 Task: In the Contact  KingLayla@faurecia.com, Add note: 'Add a note to conduct a competitive analysis of key competitors.'. Mark checkbox to create task to follow up ': In 2 weeks'. Create task, with  description: Follow up on Payment, Add due date: Tomorrow; Add reminder: 30 Minutes before. Set Priority Medium and add note: Review the attached proposal. Logged in from softage.1@softage.net
Action: Mouse moved to (71, 51)
Screenshot: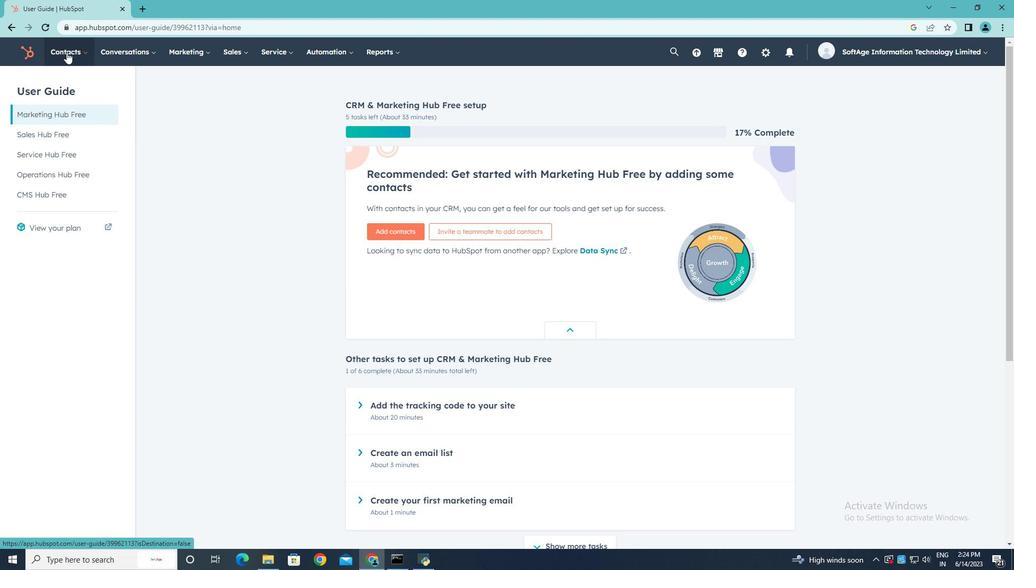 
Action: Mouse pressed left at (71, 51)
Screenshot: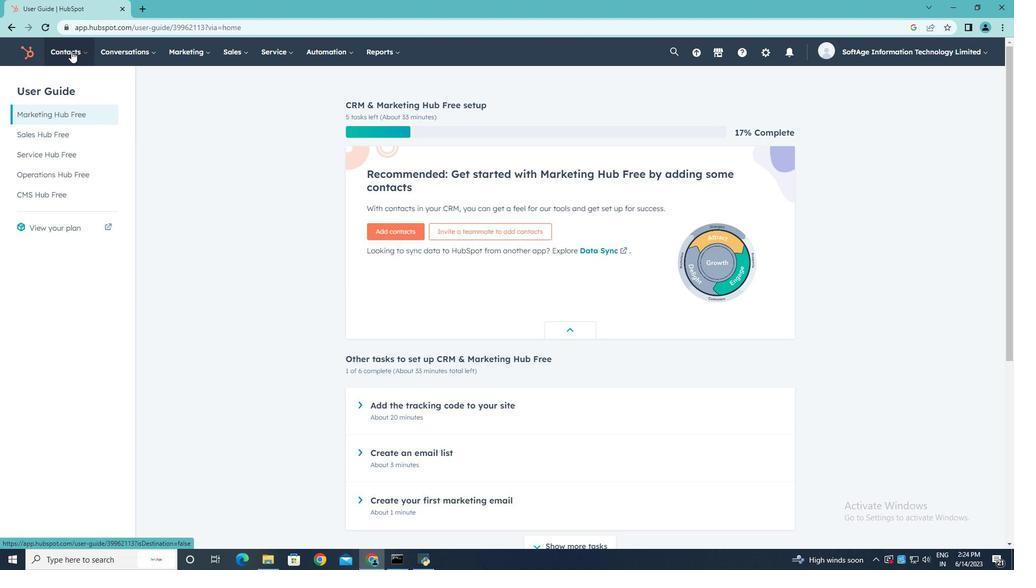 
Action: Mouse moved to (74, 87)
Screenshot: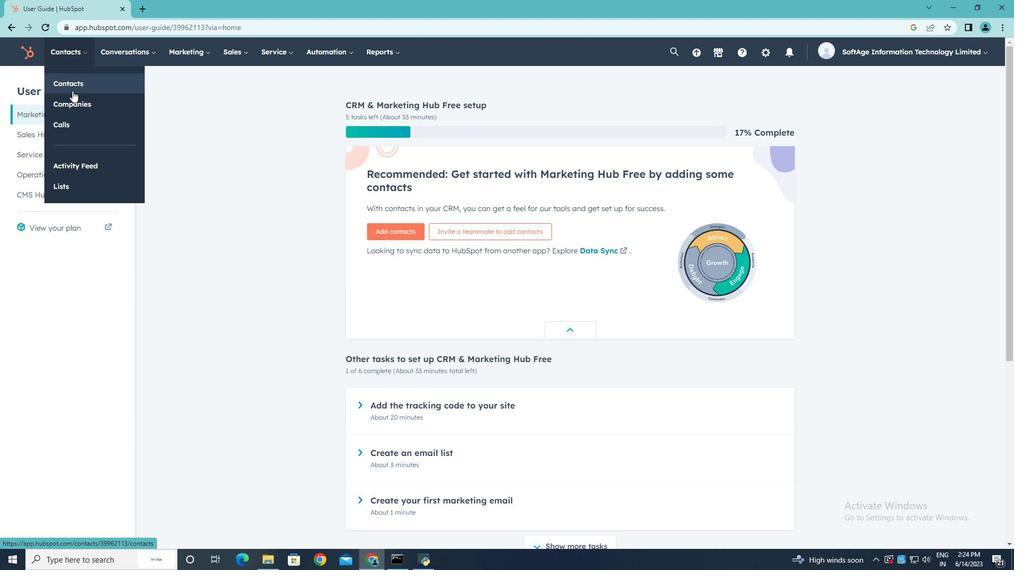 
Action: Mouse pressed left at (74, 87)
Screenshot: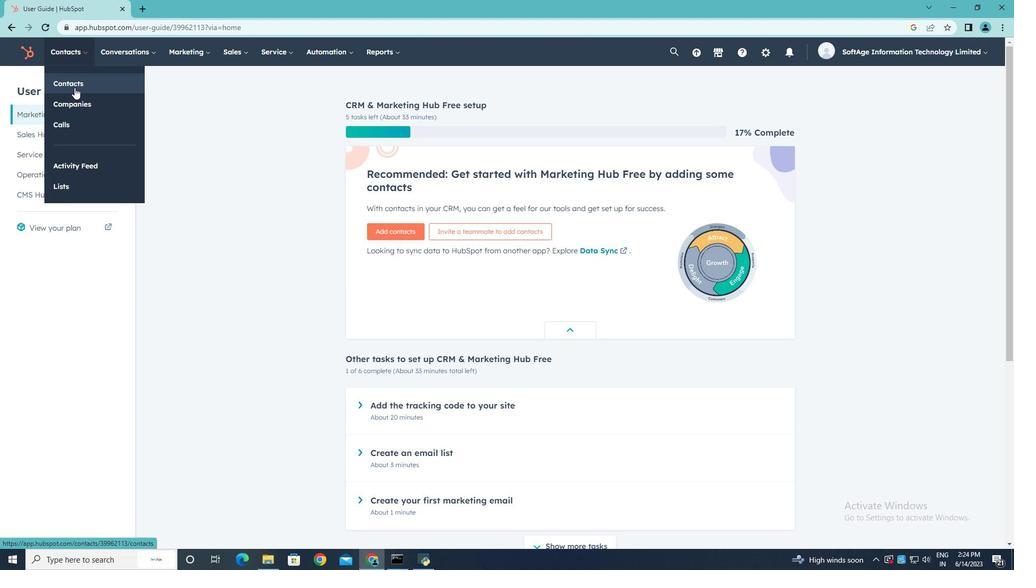 
Action: Mouse moved to (76, 173)
Screenshot: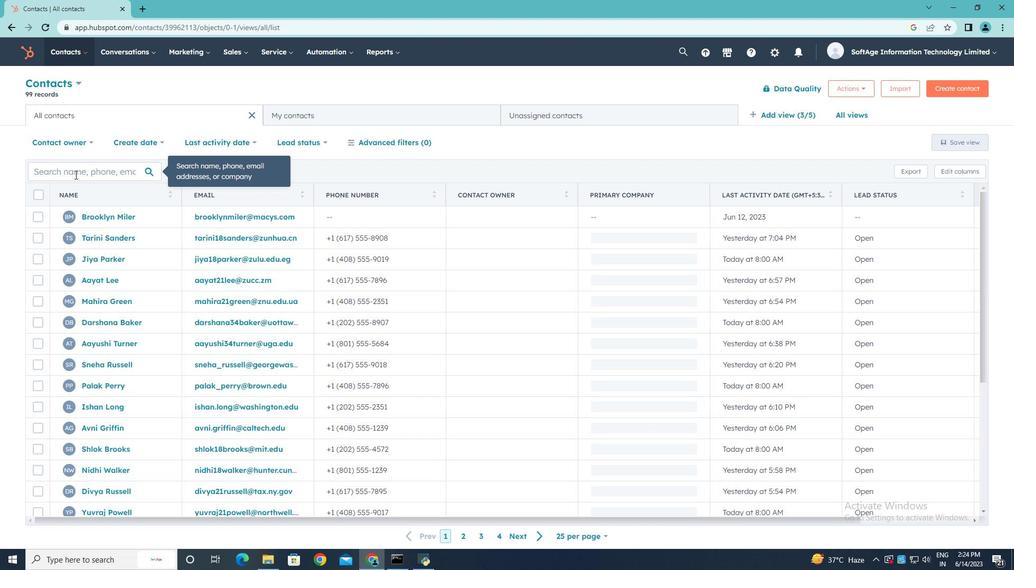 
Action: Mouse pressed left at (76, 173)
Screenshot: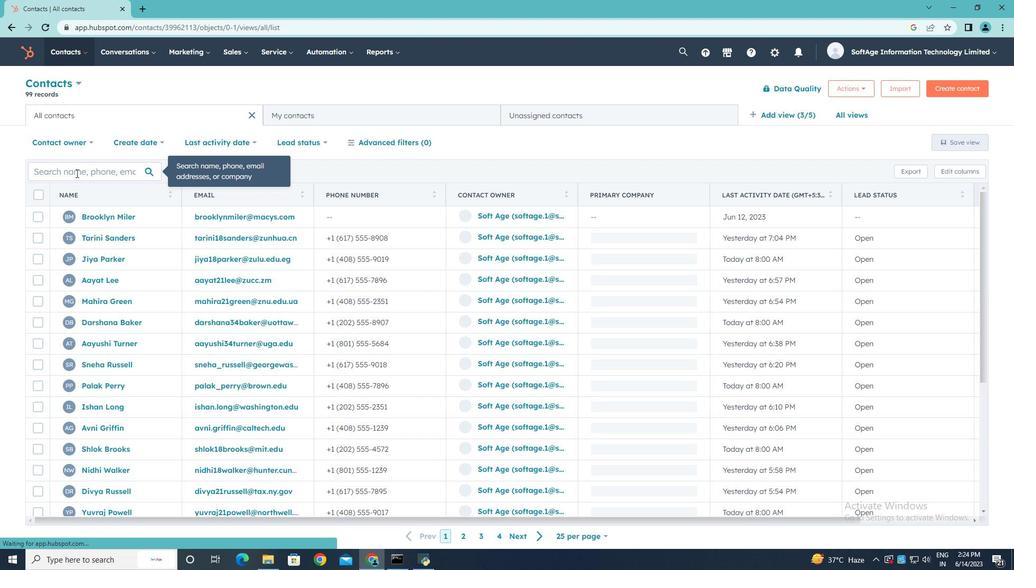 
Action: Mouse moved to (74, 173)
Screenshot: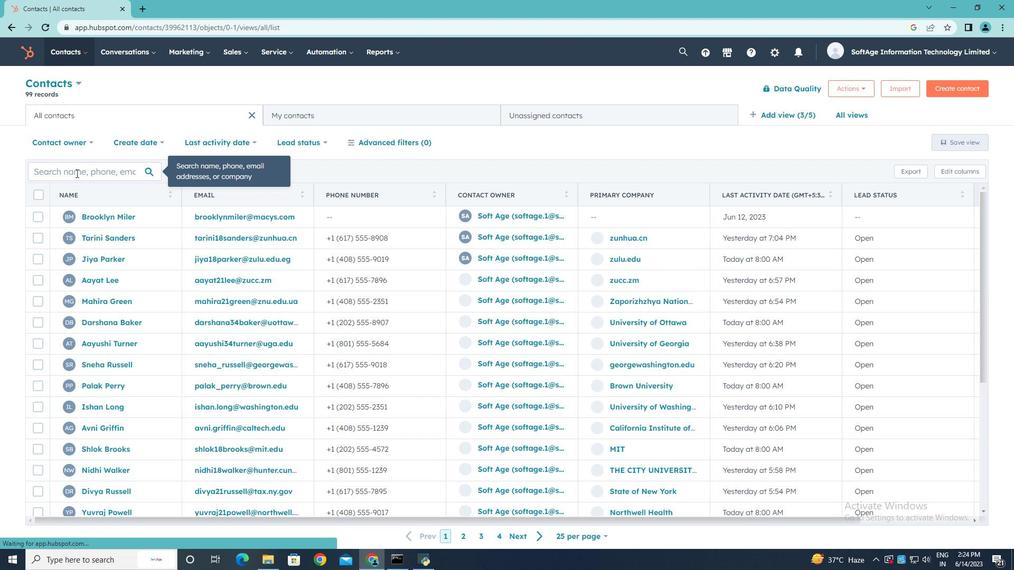 
Action: Key pressed <Key.shift><Key.shift>King<Key.shift>Layla<Key.shift><Key.shift><Key.shift><Key.shift><Key.shift>@faurecia.com
Screenshot: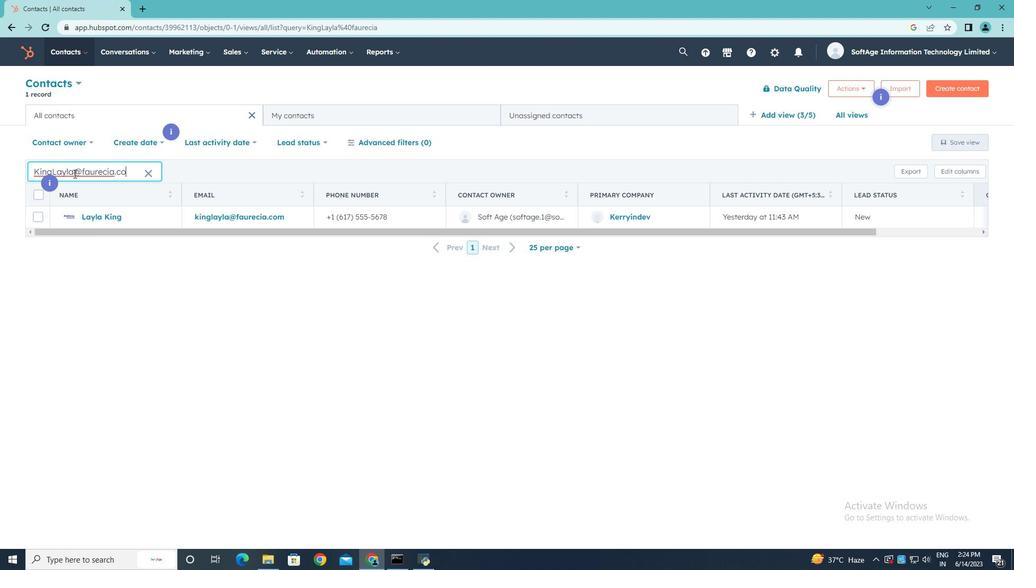 
Action: Mouse moved to (93, 218)
Screenshot: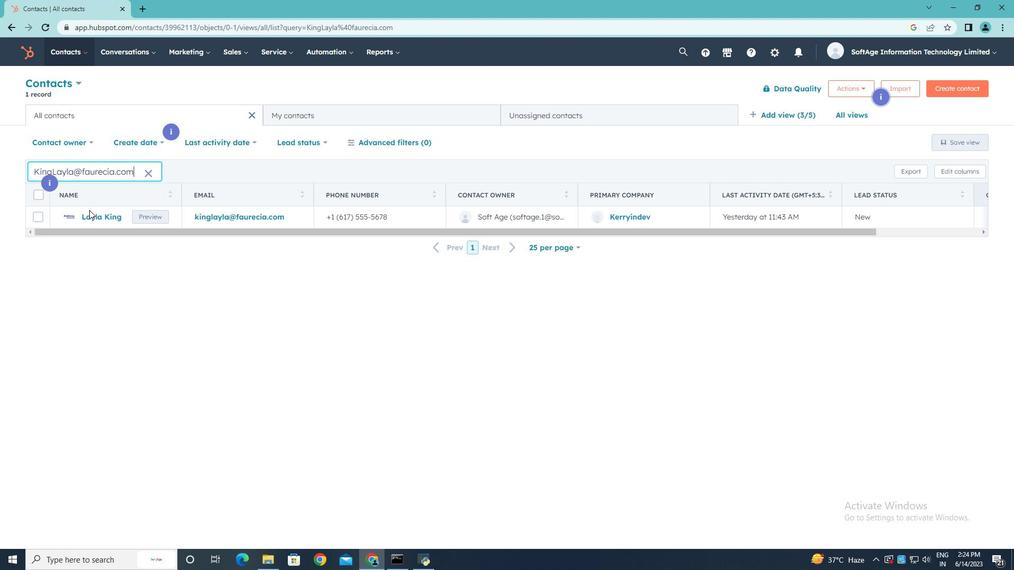 
Action: Mouse pressed left at (93, 218)
Screenshot: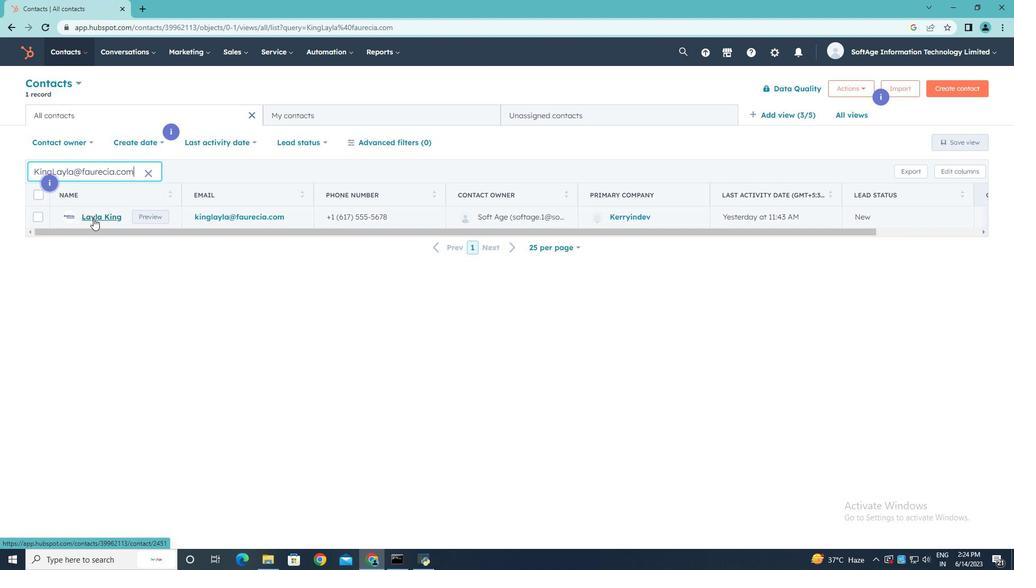 
Action: Mouse moved to (38, 177)
Screenshot: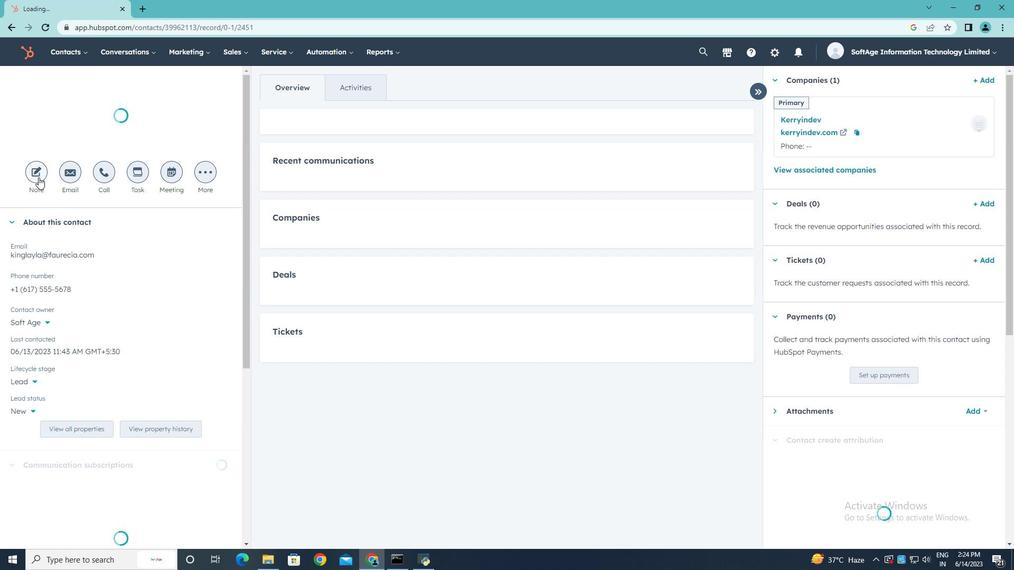 
Action: Mouse pressed left at (38, 177)
Screenshot: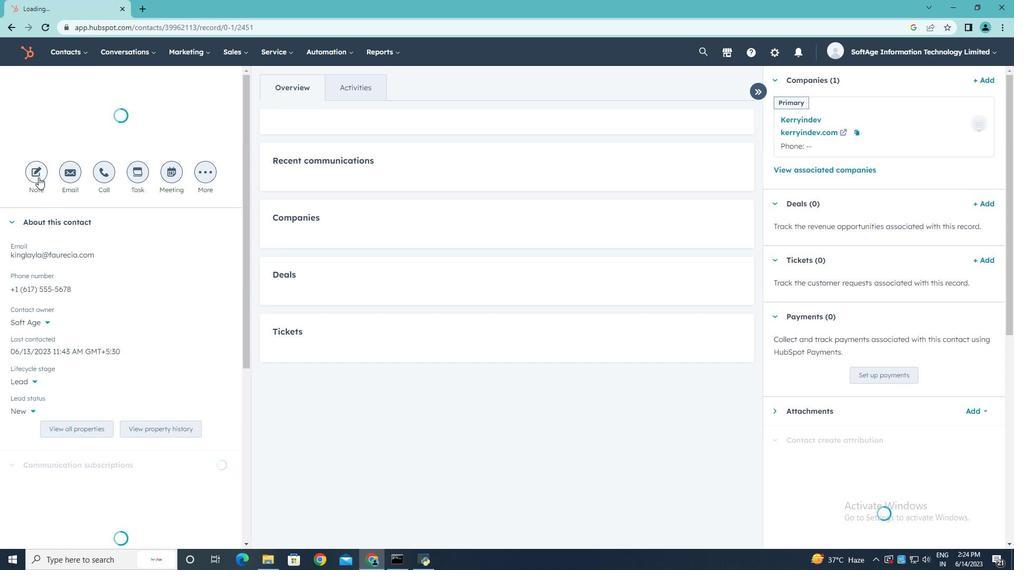 
Action: Key pressed <Key.shift><Key.shift>Ass<Key.backspace><Key.backspace>dd<Key.space>a<Key.space>note<Key.space>to<Key.space>conduct<Key.space>a<Key.space>cpmper<Key.backspace>titive<Key.space><Key.left><Key.left><Key.left><Key.left><Key.left><Key.left><Key.left><Key.left><Key.left><Key.left><Key.backspace>o<Key.down>analysis<Key.space>of<Key.space>key<Key.space>competitors.
Screenshot: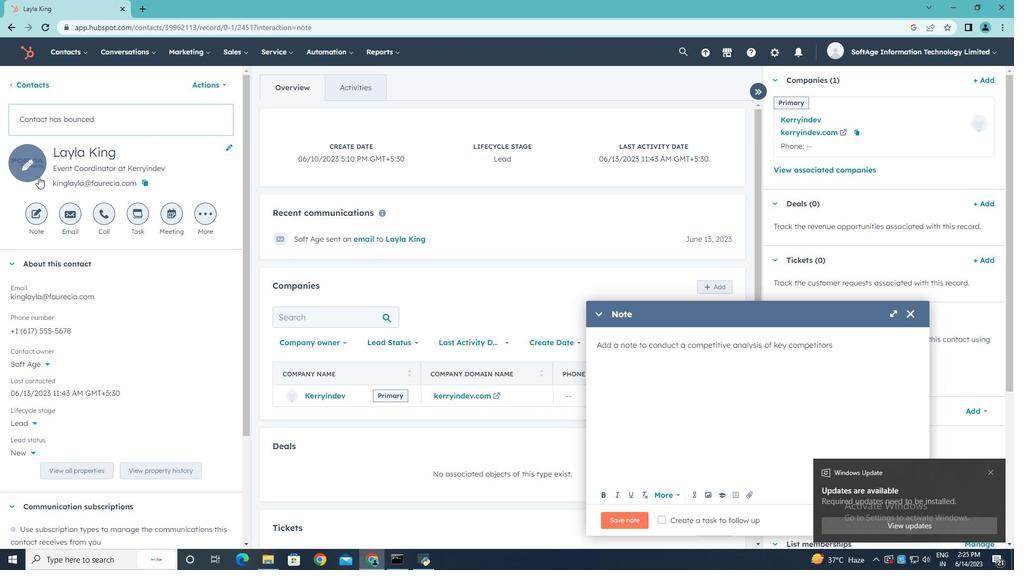 
Action: Mouse moved to (662, 522)
Screenshot: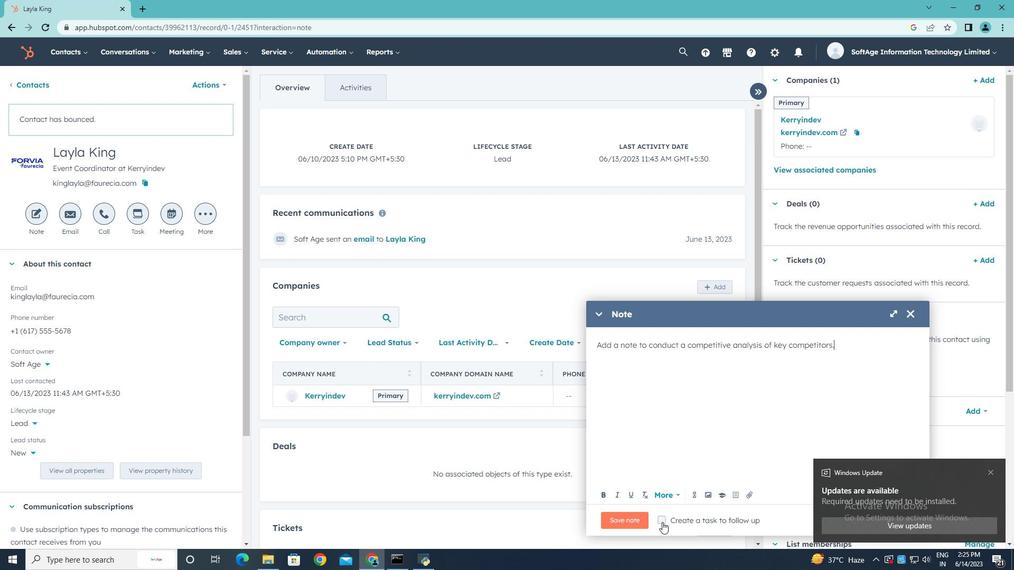
Action: Mouse pressed left at (662, 522)
Screenshot: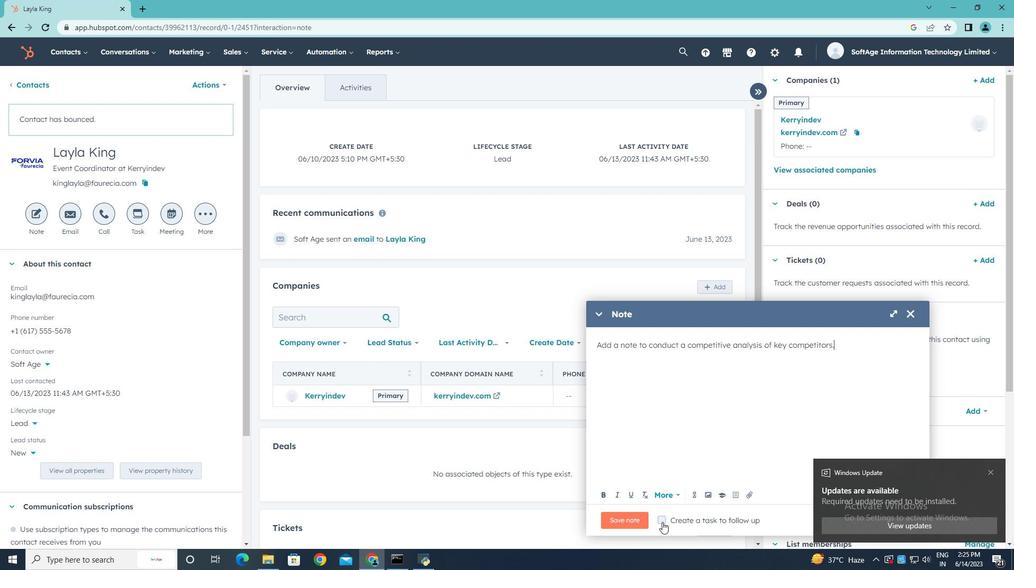 
Action: Mouse moved to (990, 469)
Screenshot: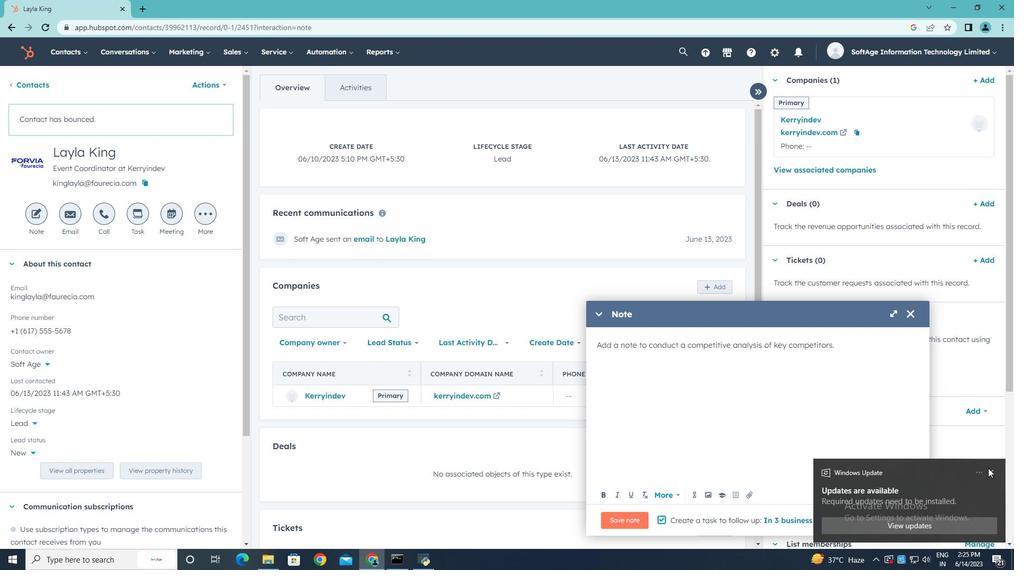 
Action: Mouse pressed left at (990, 469)
Screenshot: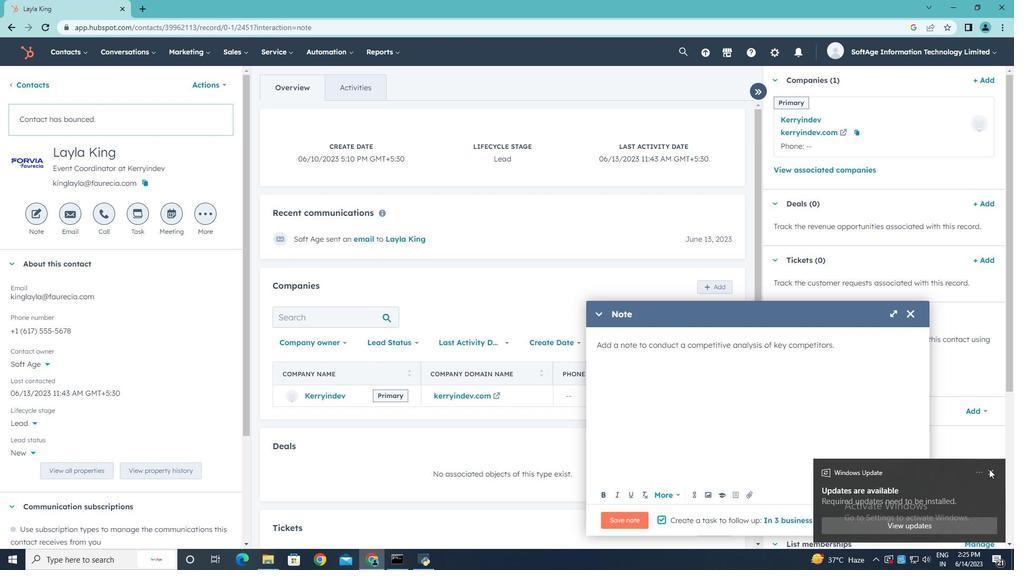 
Action: Mouse moved to (871, 518)
Screenshot: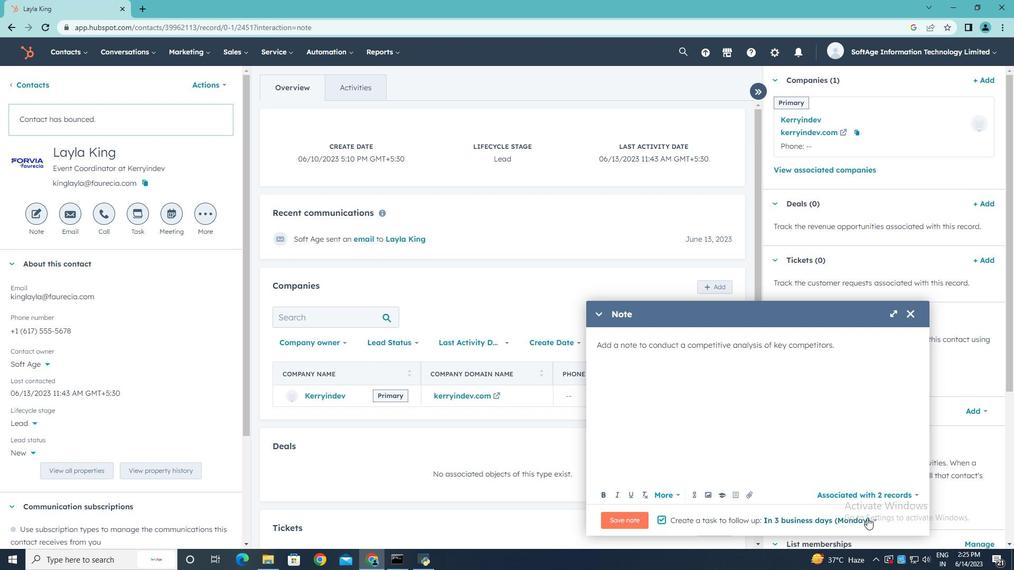 
Action: Mouse pressed left at (871, 518)
Screenshot: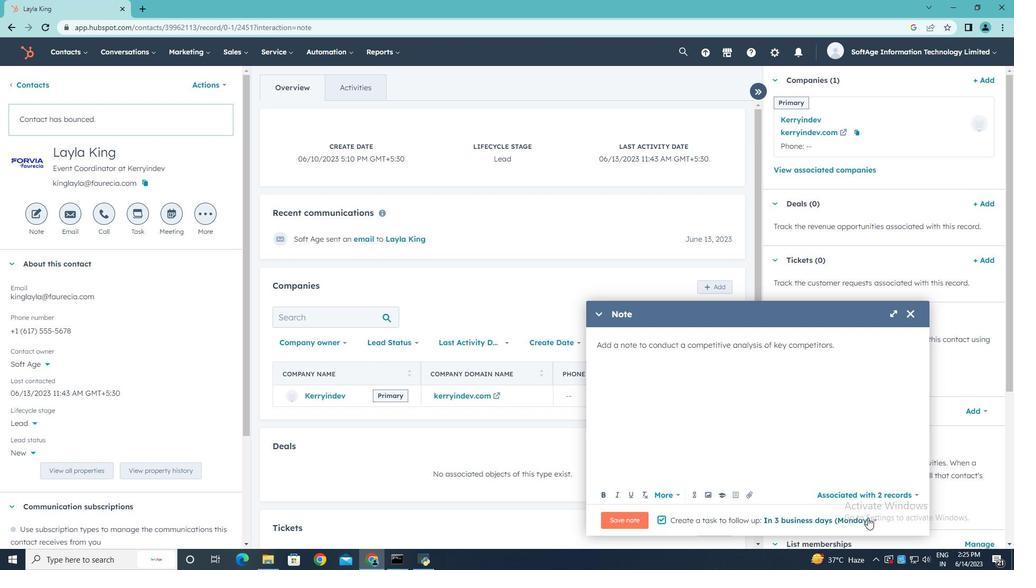 
Action: Mouse moved to (846, 463)
Screenshot: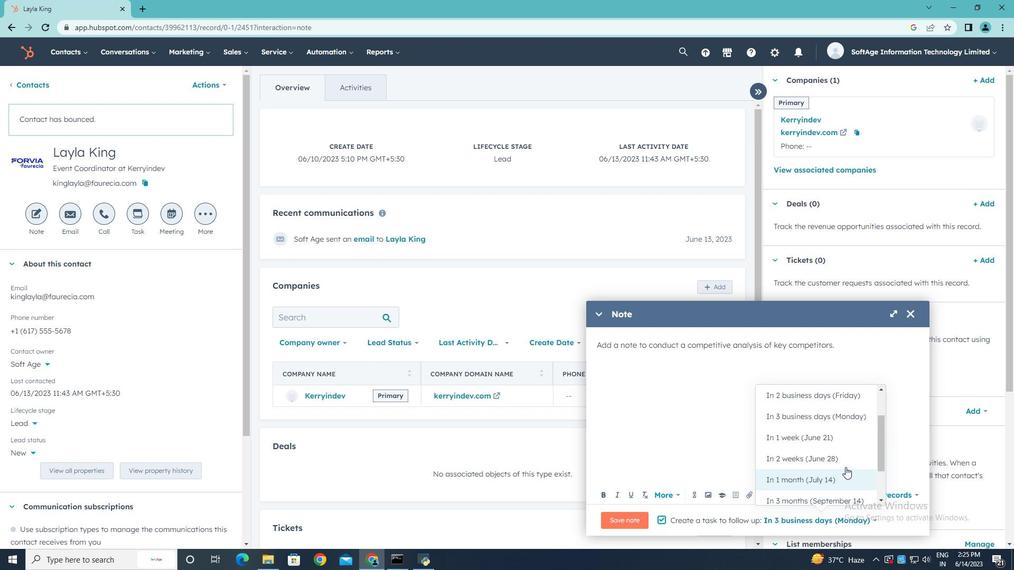 
Action: Mouse pressed left at (846, 463)
Screenshot: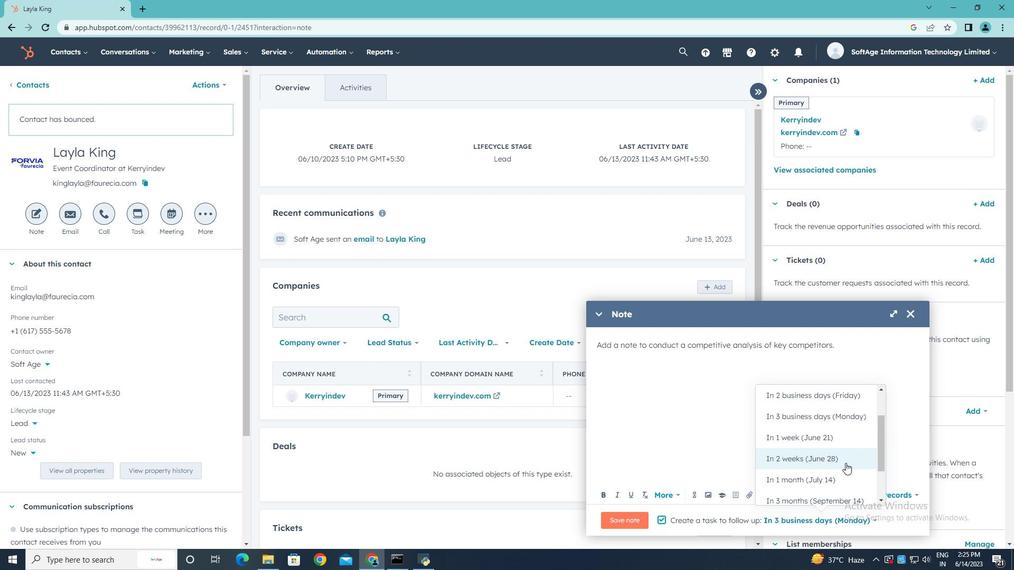 
Action: Mouse moved to (629, 521)
Screenshot: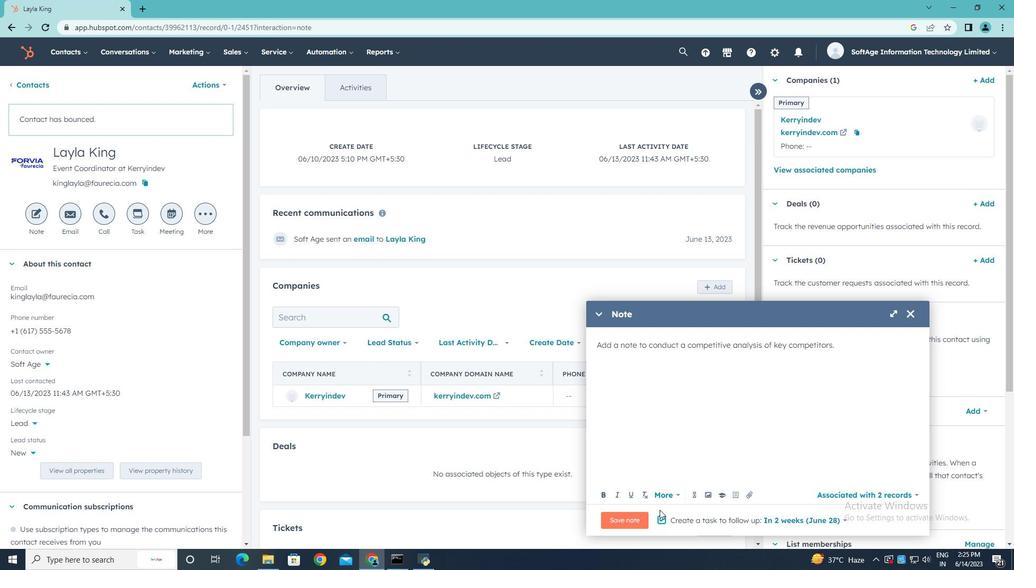 
Action: Mouse pressed left at (629, 521)
Screenshot: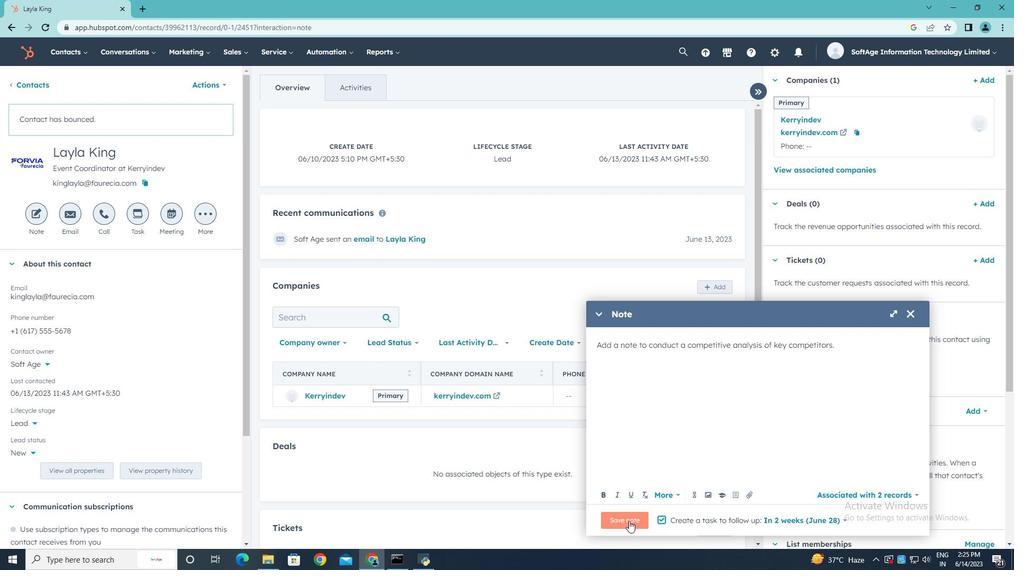 
Action: Mouse moved to (134, 215)
Screenshot: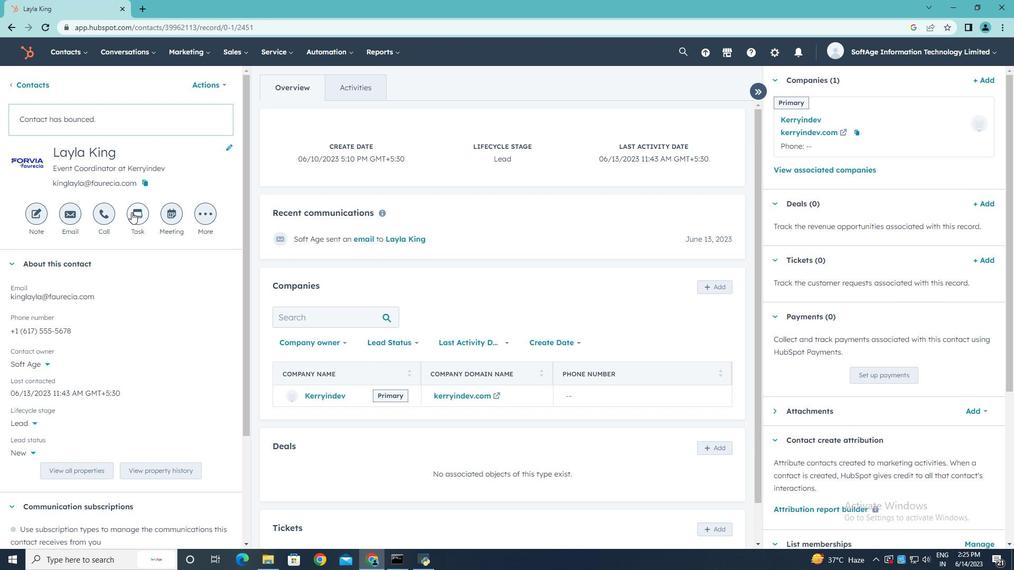
Action: Mouse pressed left at (134, 215)
Screenshot: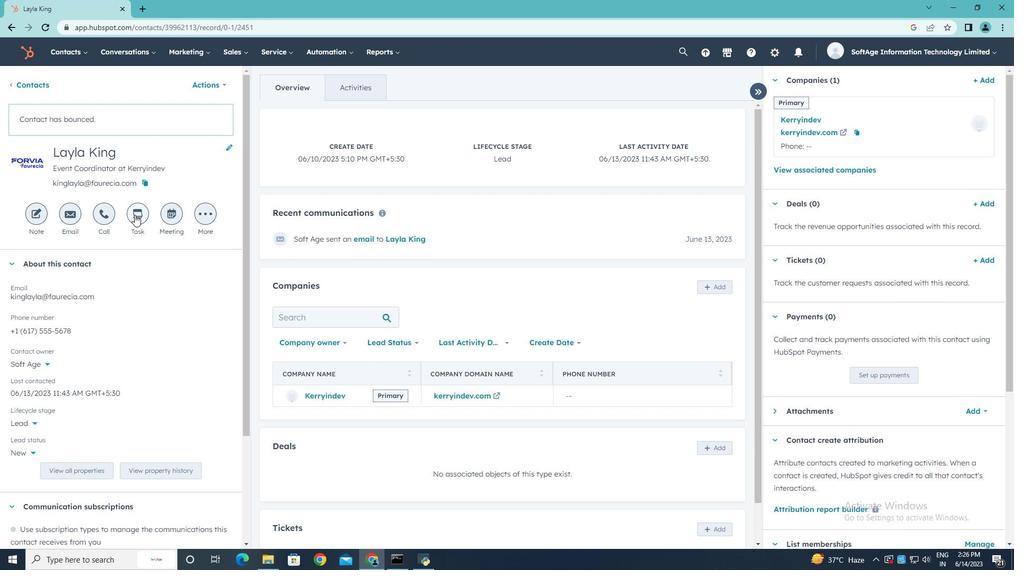 
Action: Key pressed <Key.shift>Follow<Key.space>up<Key.space>on<Key.space><Key.shift><Key.shift><Key.shift><Key.shift><Key.shift>Payment
Screenshot: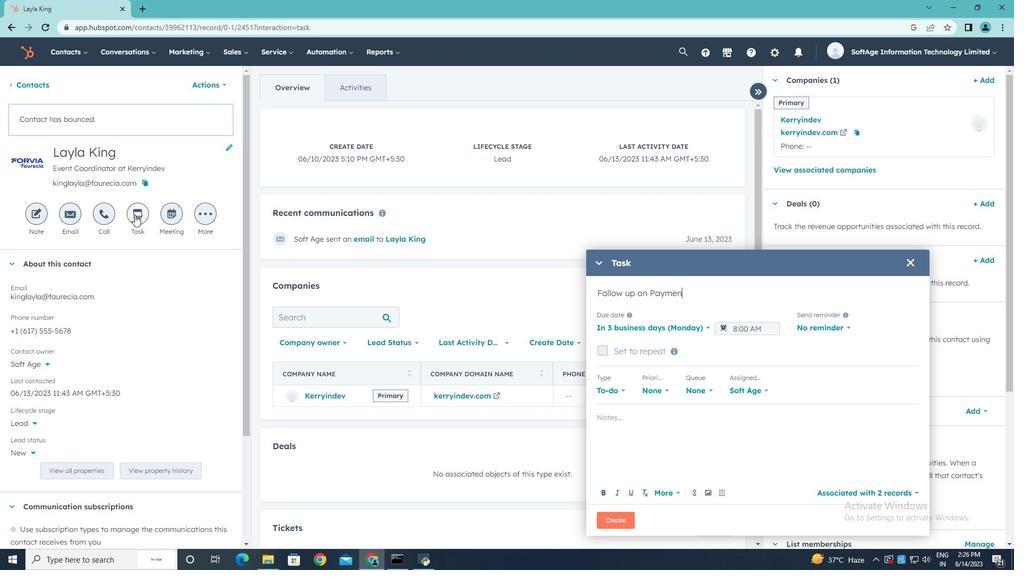 
Action: Mouse moved to (706, 326)
Screenshot: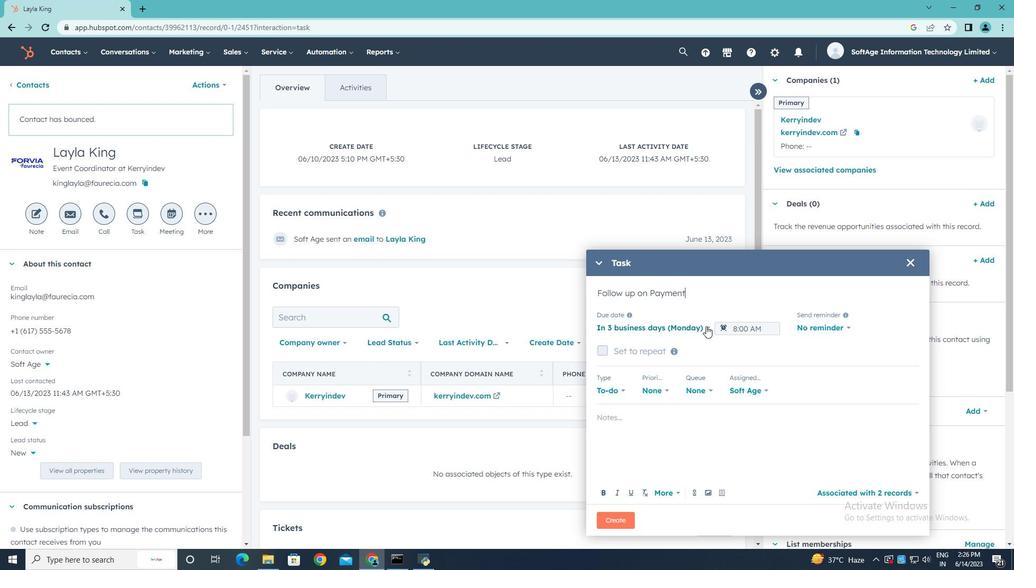 
Action: Mouse pressed left at (706, 326)
Screenshot: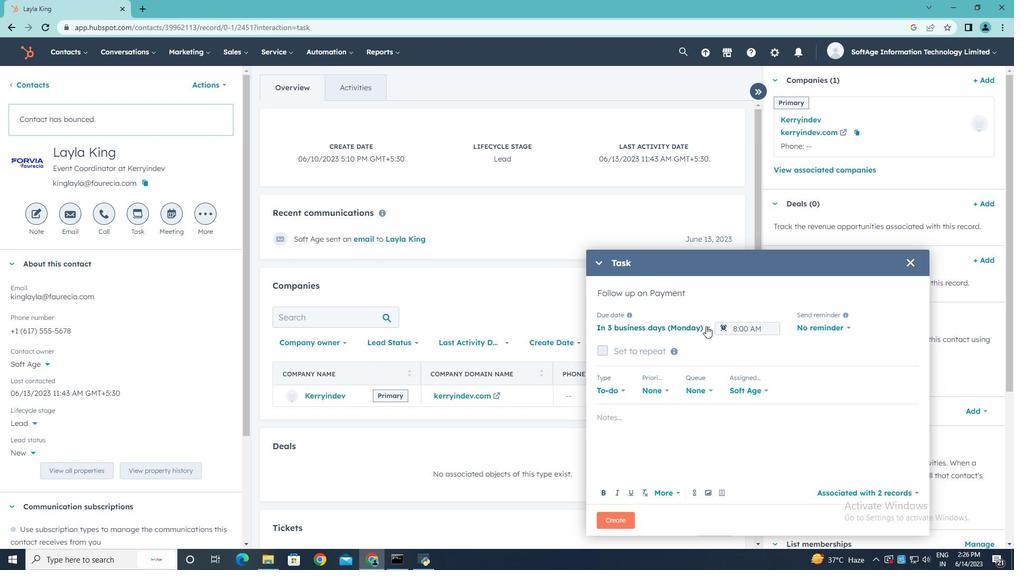 
Action: Mouse moved to (667, 362)
Screenshot: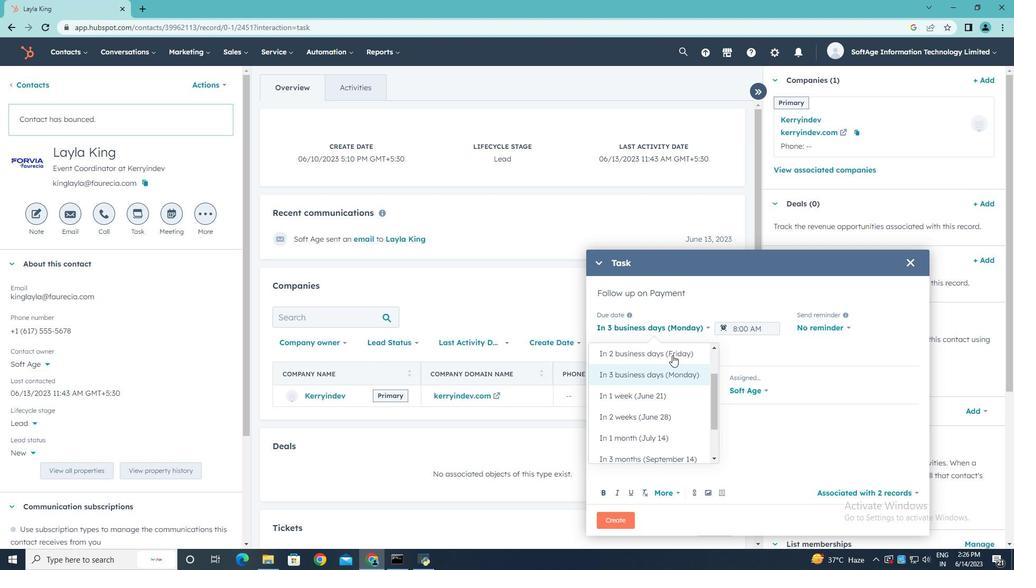 
Action: Mouse scrolled (667, 363) with delta (0, 0)
Screenshot: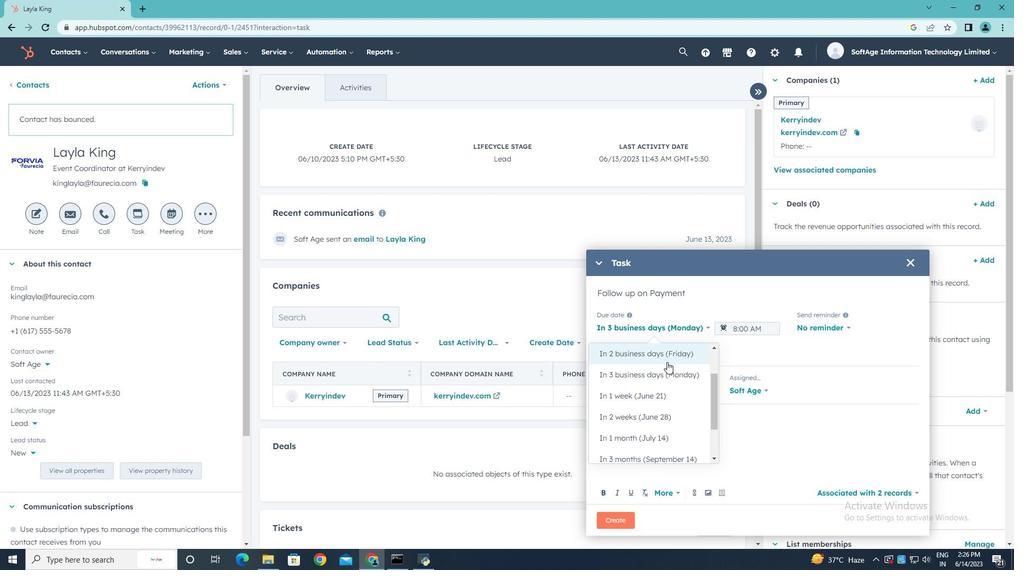 
Action: Mouse scrolled (667, 363) with delta (0, 0)
Screenshot: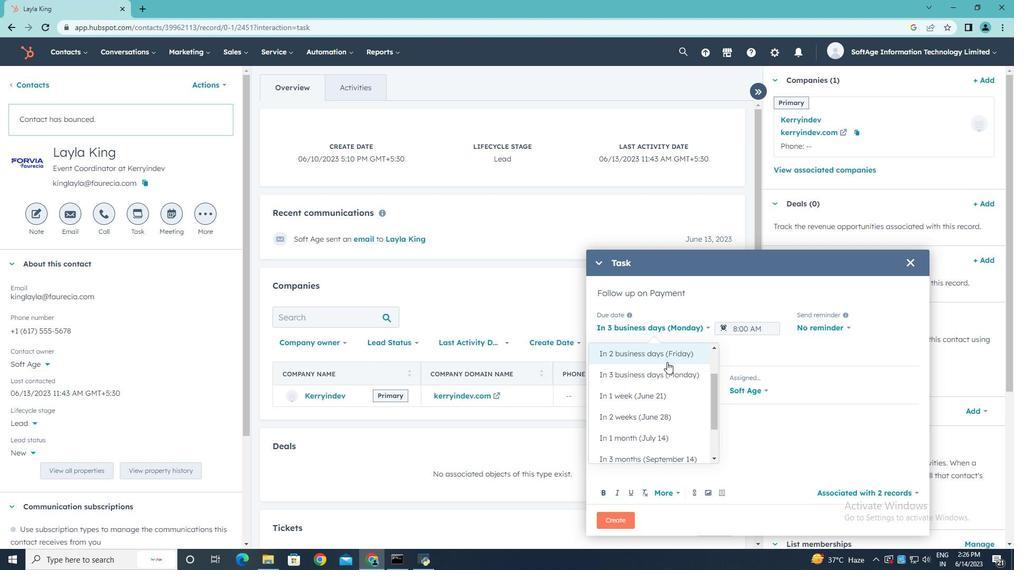 
Action: Mouse scrolled (667, 363) with delta (0, 0)
Screenshot: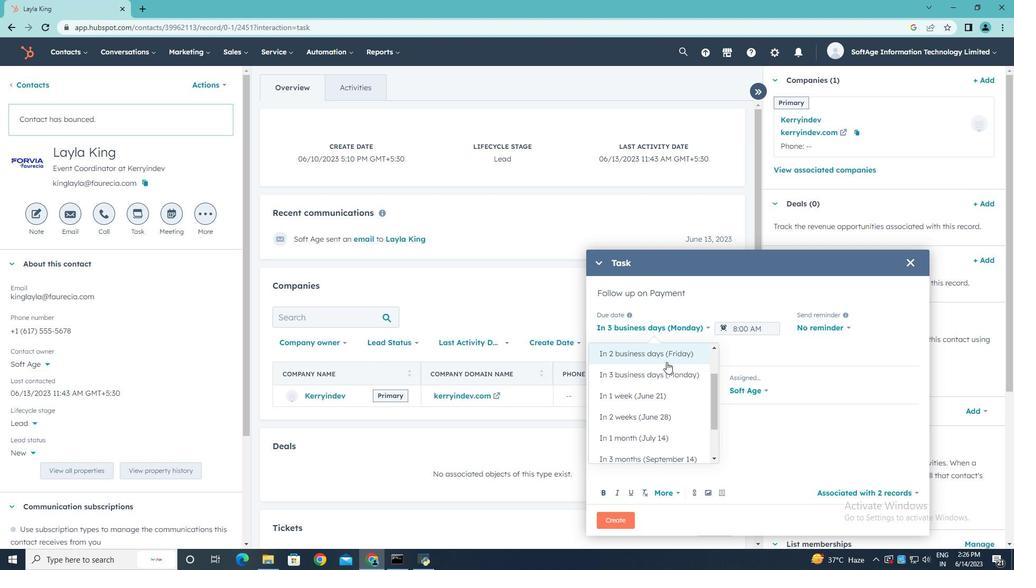 
Action: Mouse moved to (649, 379)
Screenshot: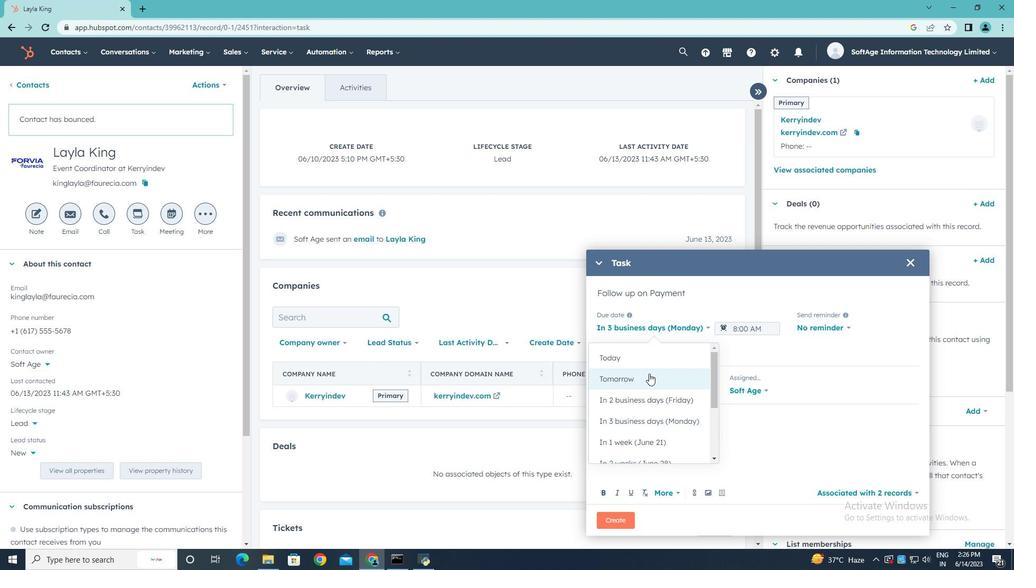 
Action: Mouse pressed left at (649, 379)
Screenshot: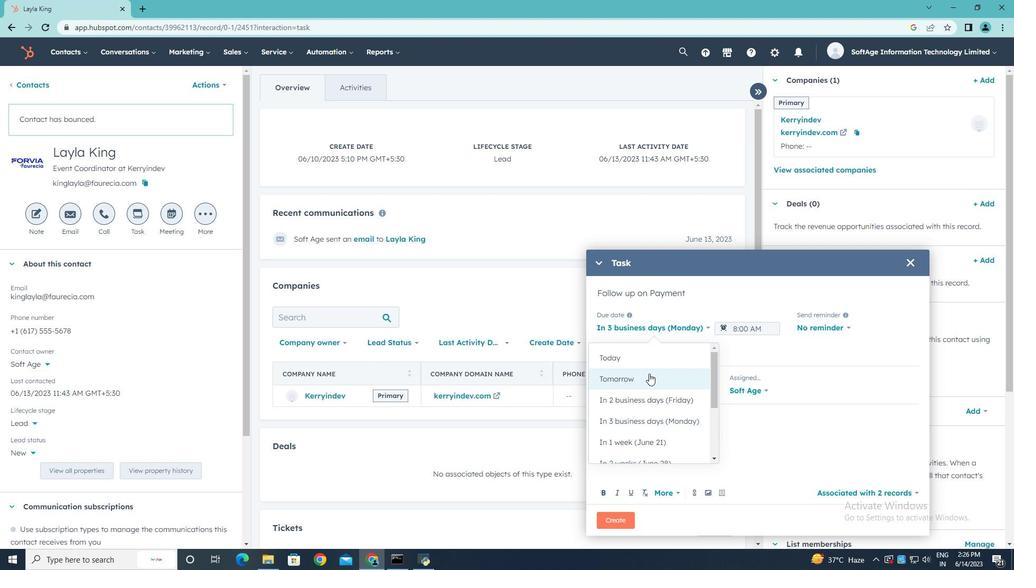 
Action: Mouse moved to (779, 328)
Screenshot: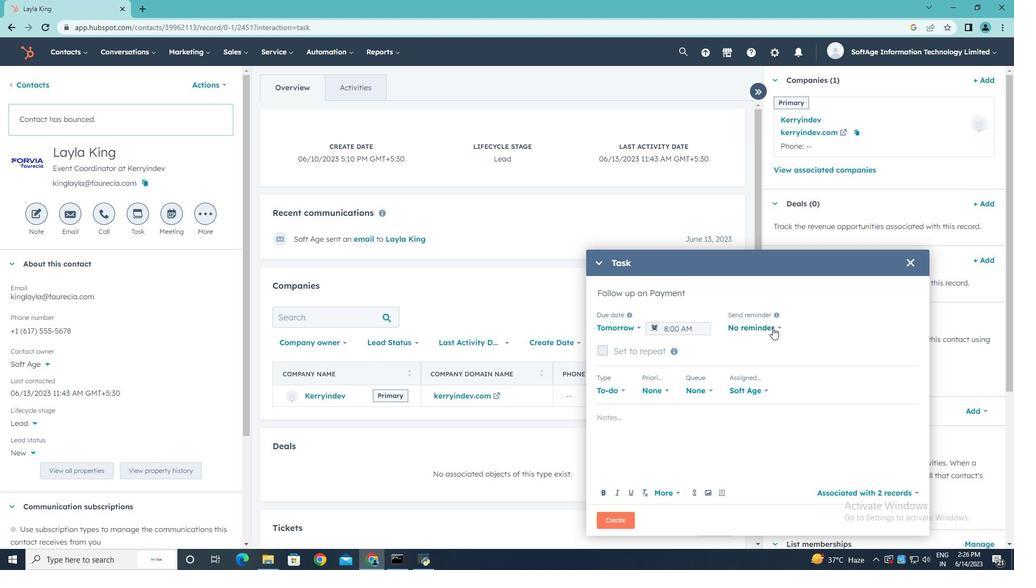 
Action: Mouse pressed left at (779, 328)
Screenshot: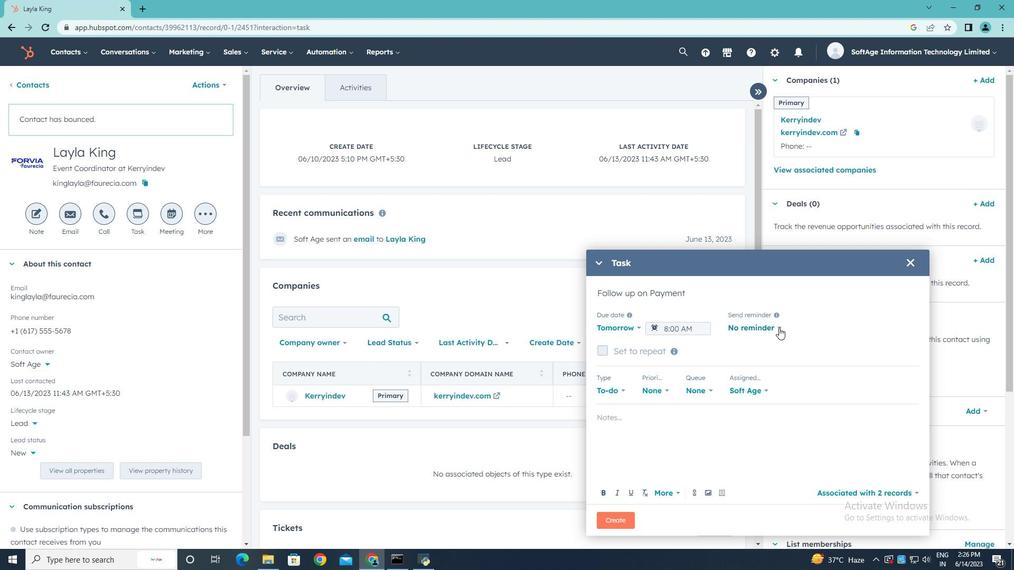 
Action: Mouse moved to (772, 396)
Screenshot: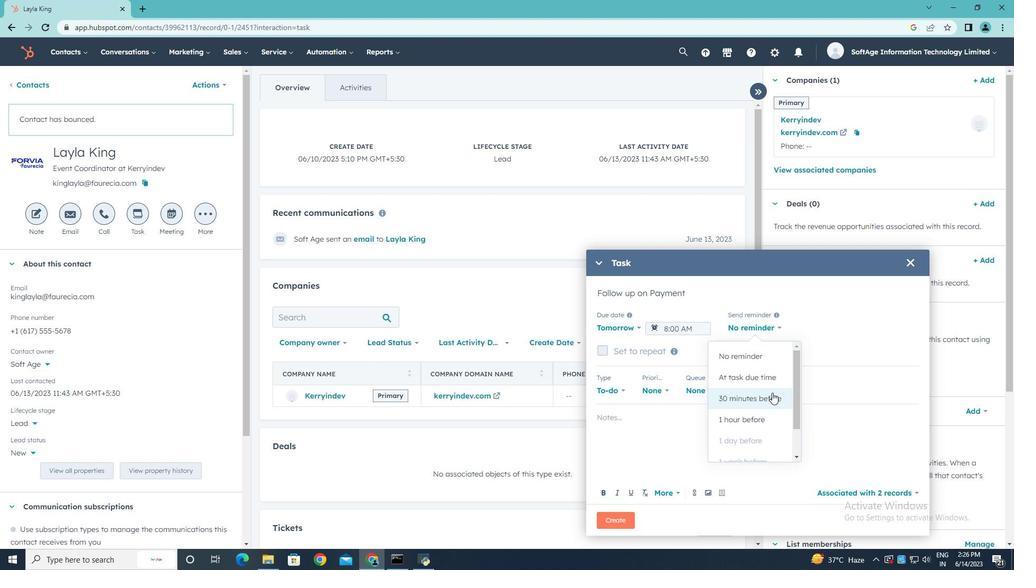 
Action: Mouse pressed left at (772, 396)
Screenshot: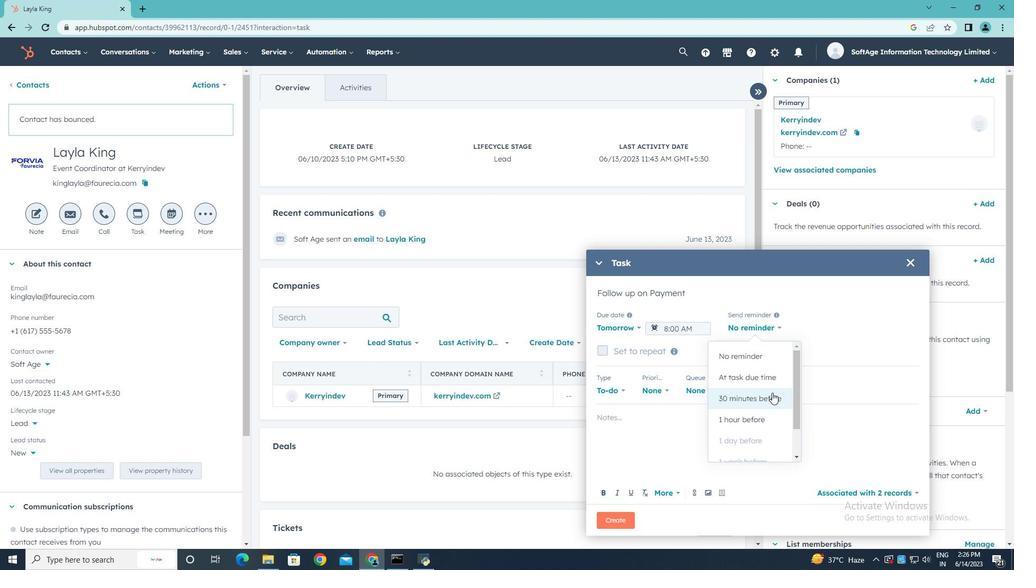 
Action: Mouse moved to (667, 391)
Screenshot: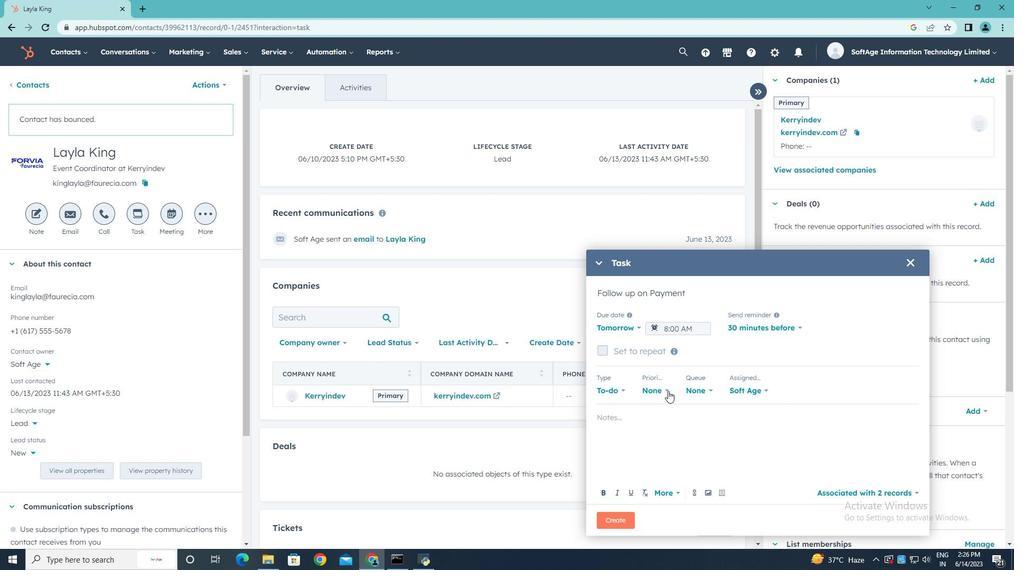 
Action: Mouse pressed left at (667, 391)
Screenshot: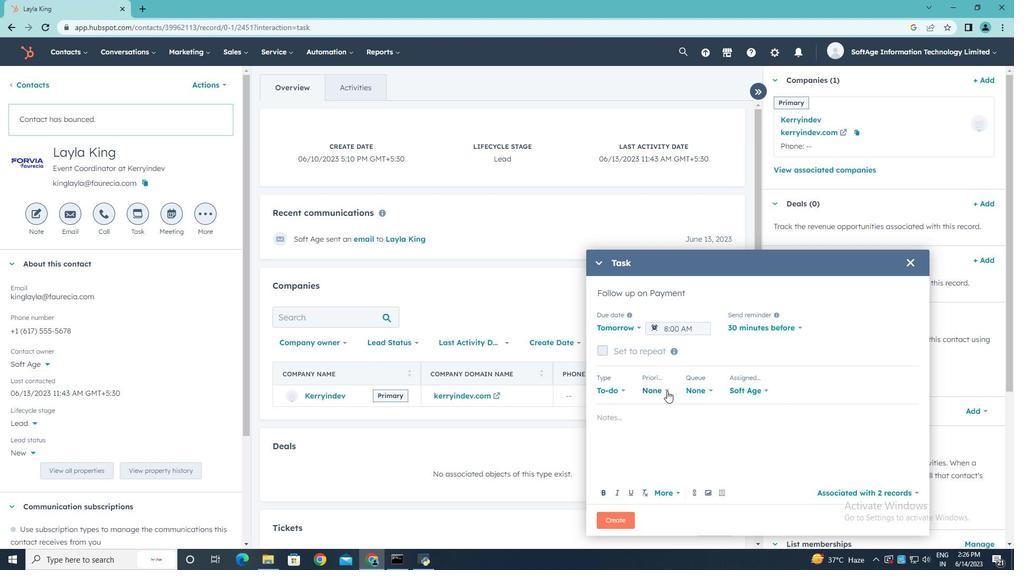 
Action: Mouse moved to (659, 464)
Screenshot: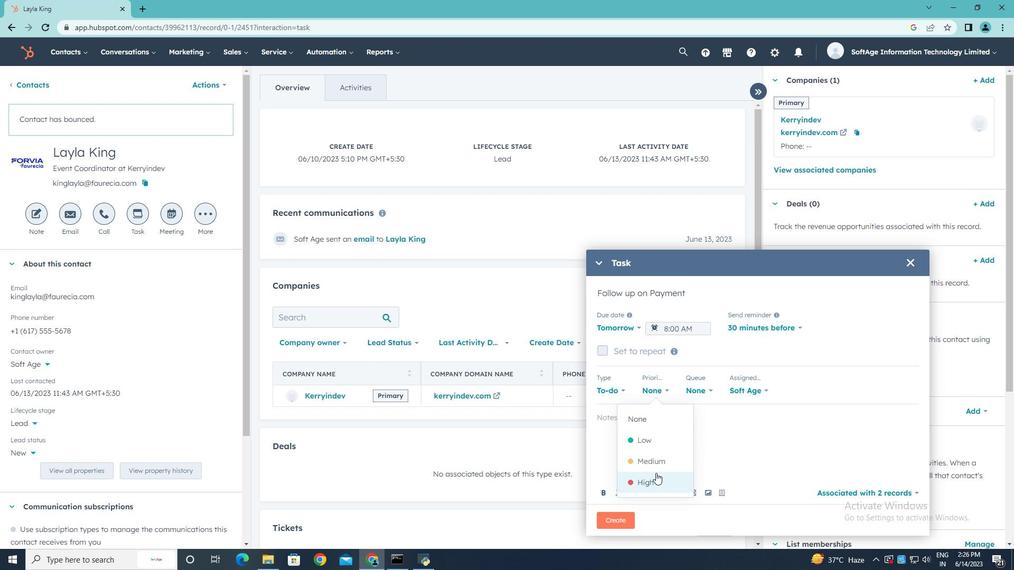 
Action: Mouse pressed left at (659, 464)
Screenshot: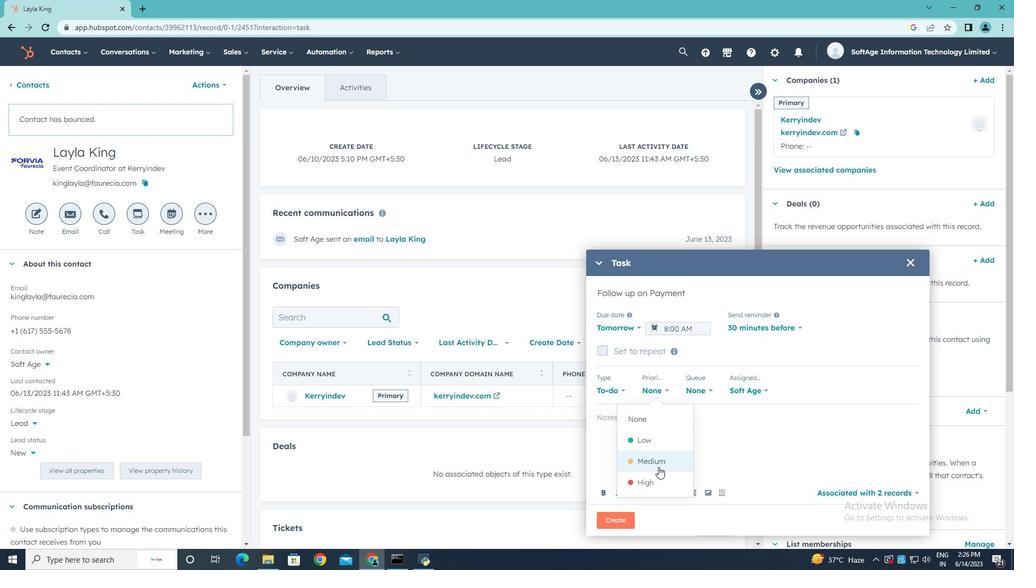 
Action: Mouse moved to (643, 423)
Screenshot: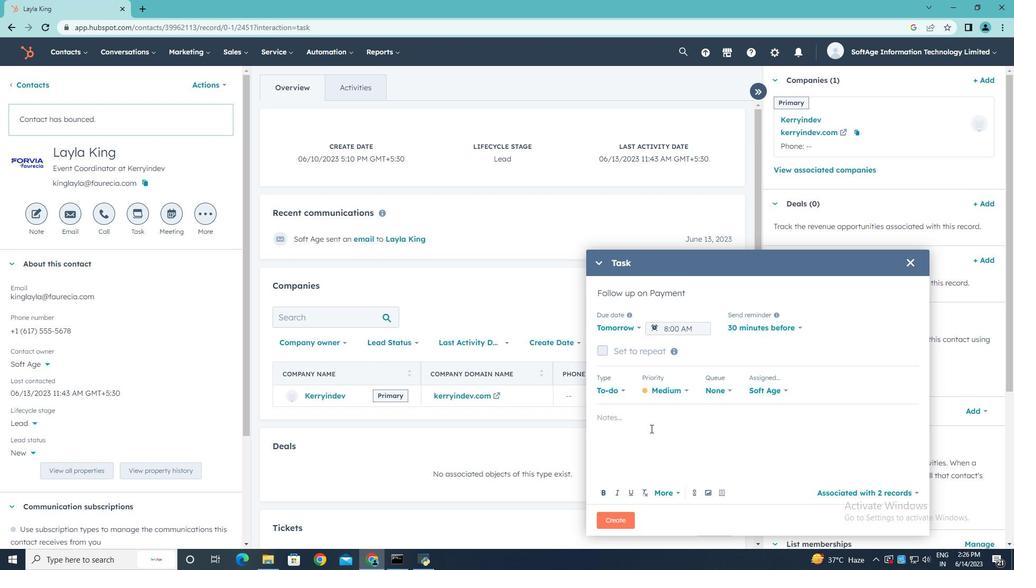 
Action: Mouse pressed left at (643, 423)
Screenshot: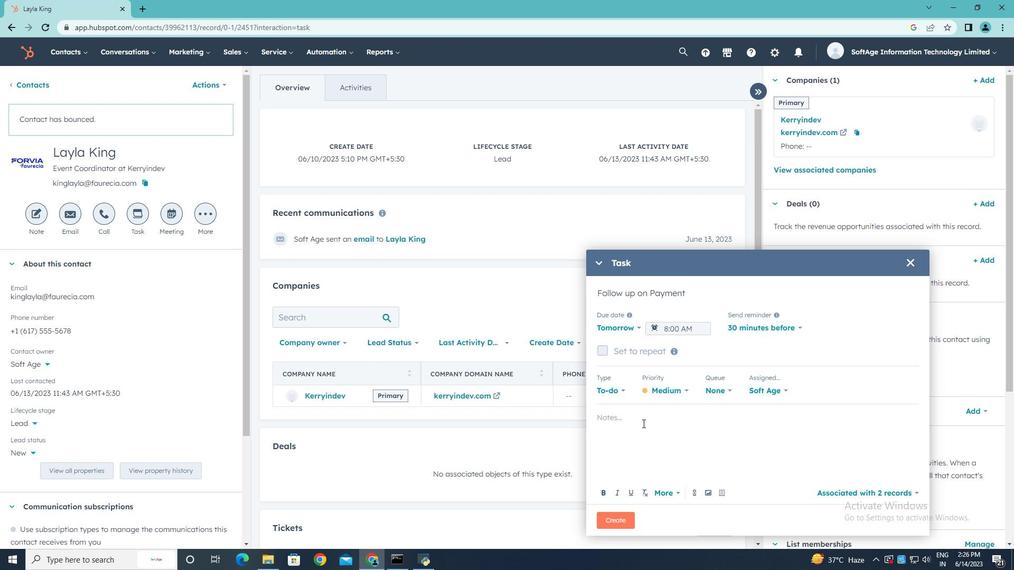 
Action: Key pressed <Key.shift>Review<Key.space>the<Key.space>attached<Key.space>proposal<Key.space><Key.backspace>.
Screenshot: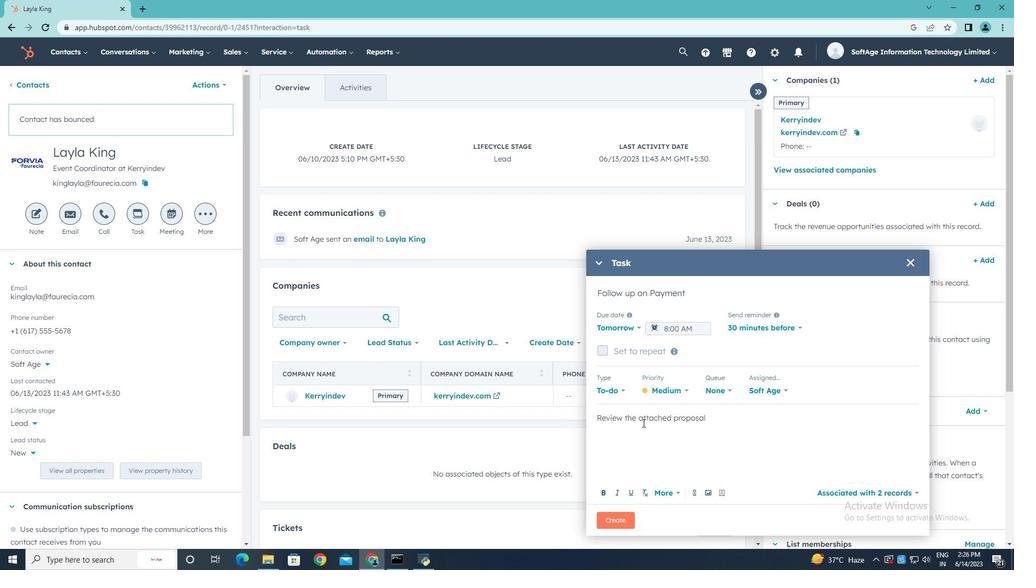 
Action: Mouse moved to (614, 518)
Screenshot: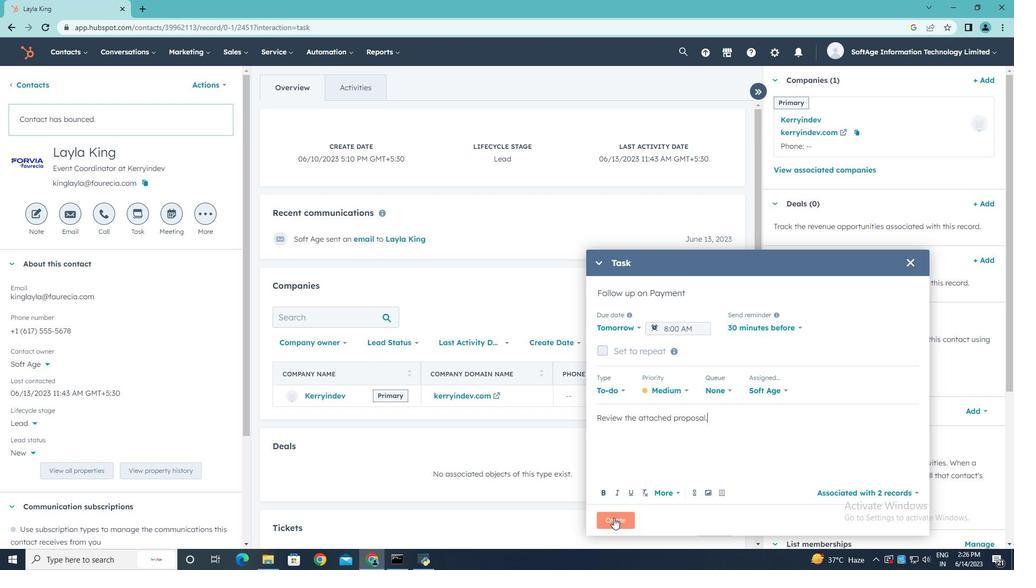 
Action: Mouse pressed left at (614, 518)
Screenshot: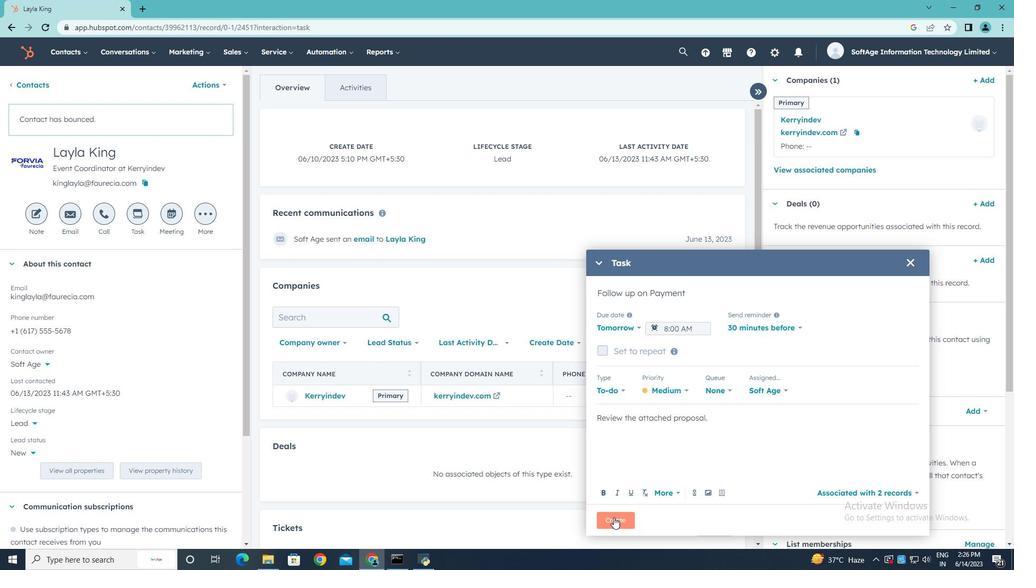 
